 Task: Open Card Supply Chain Execution in Board Resource Allocation Tools to Workspace Content Delivery Networks and add a team member Softage.1@softage.net, a label Green, a checklist Customer Validation, an attachment from your computer, a color Green and finally, add a card description 'Plan and execute company team-building conference with guest speakers on customer service' and a comment 'We should approach this task with a sense of empathy and understanding, recognizing the needs and concerns of our stakeholders.'. Add a start date 'Jan 01, 1900' with a due date 'Jan 08, 1900'
Action: Mouse moved to (205, 128)
Screenshot: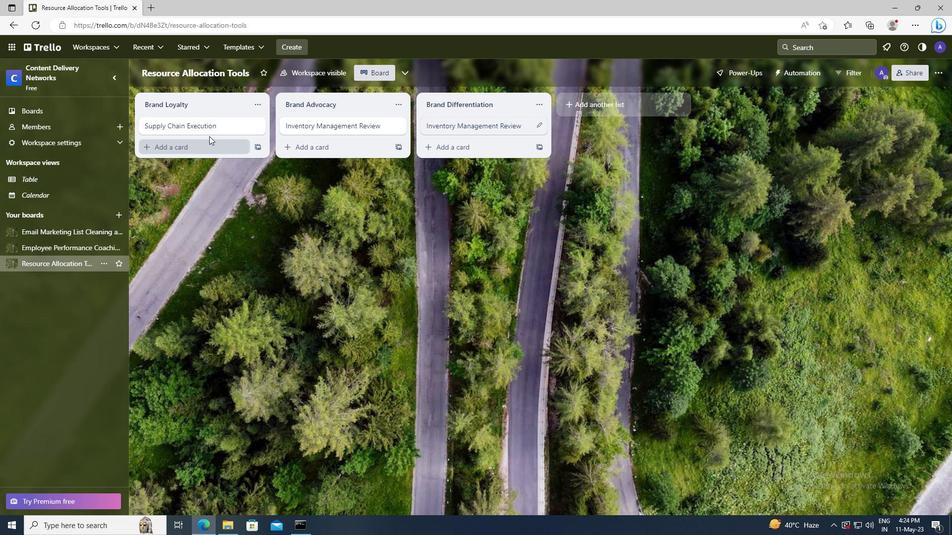 
Action: Mouse pressed left at (205, 128)
Screenshot: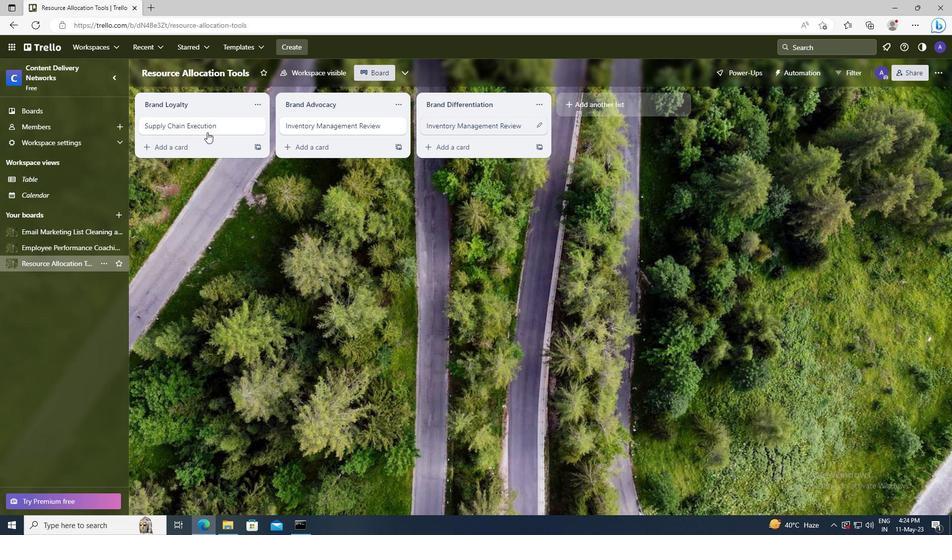 
Action: Mouse moved to (600, 123)
Screenshot: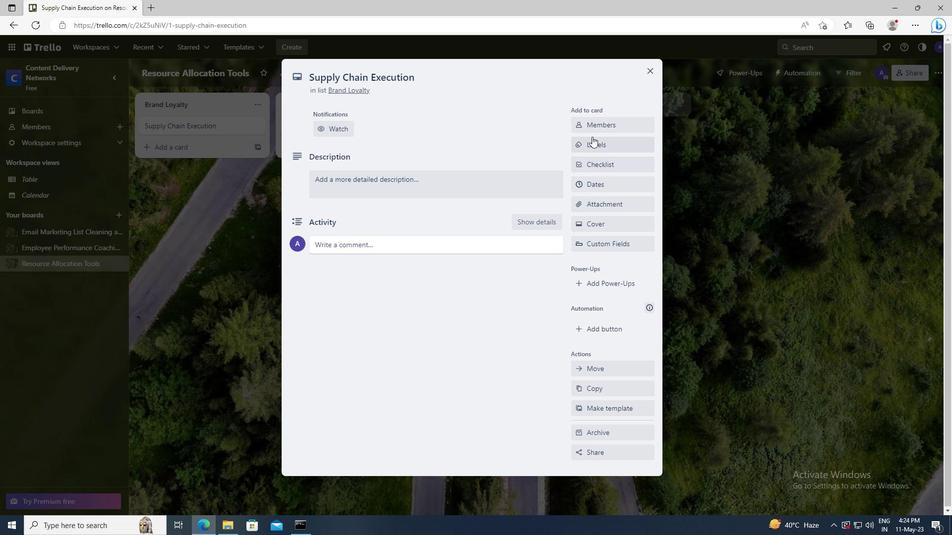 
Action: Mouse pressed left at (600, 123)
Screenshot: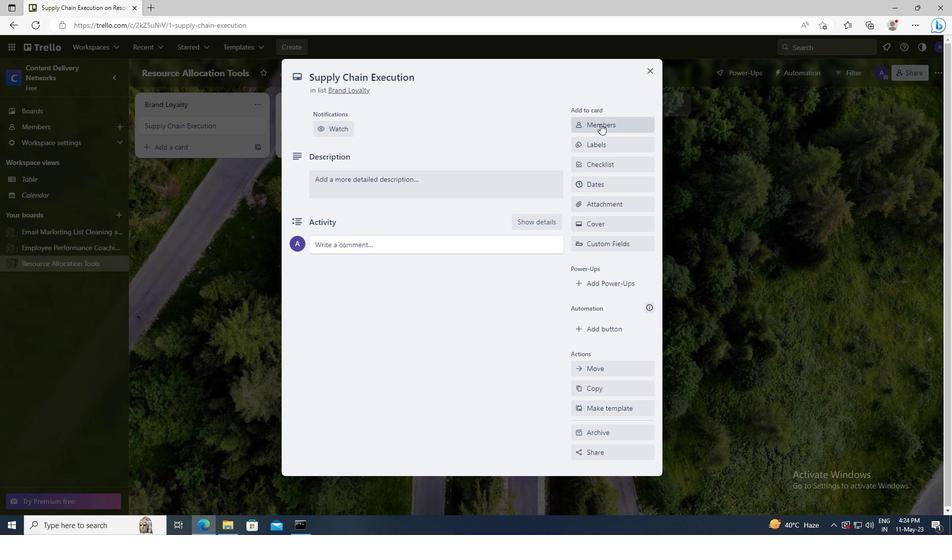 
Action: Mouse moved to (601, 173)
Screenshot: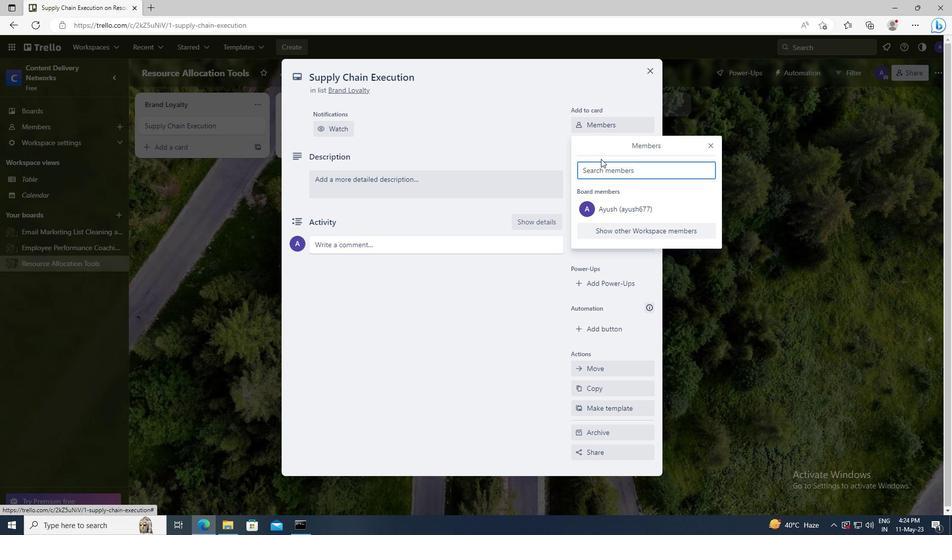 
Action: Mouse pressed left at (601, 173)
Screenshot: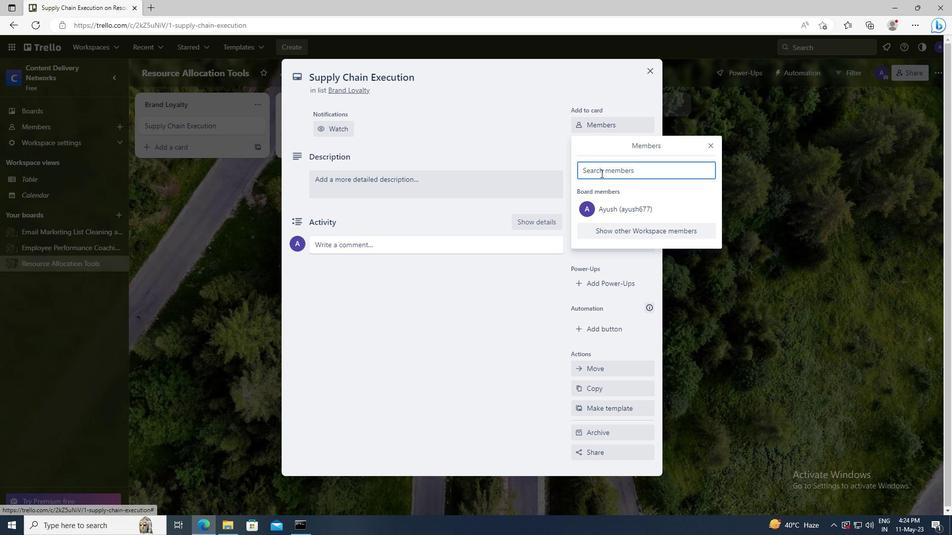 
Action: Key pressed <Key.shift>SOFTAGE.1
Screenshot: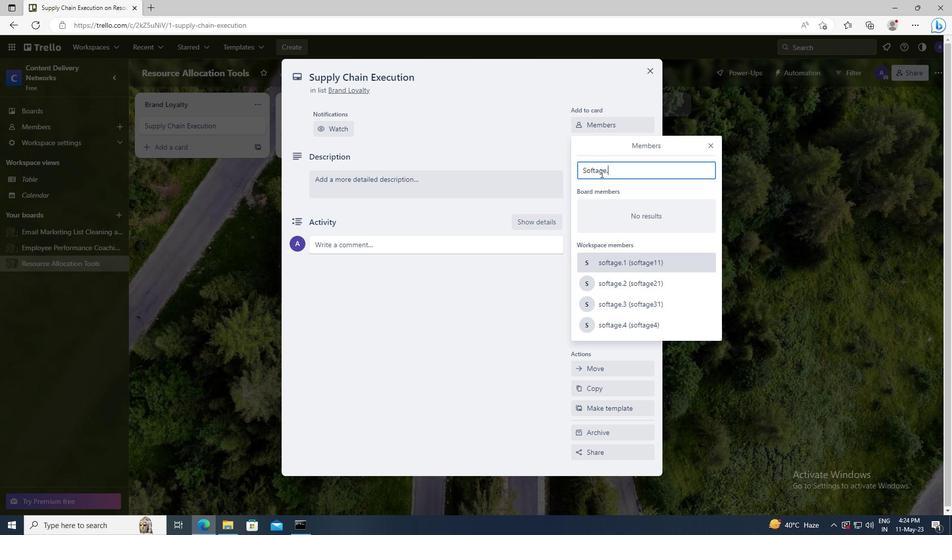 
Action: Mouse moved to (607, 266)
Screenshot: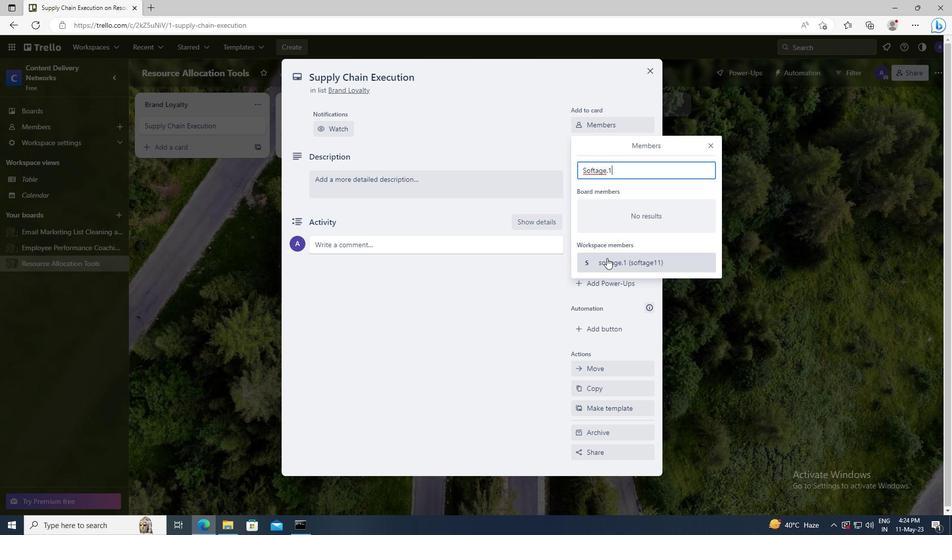 
Action: Mouse pressed left at (607, 266)
Screenshot: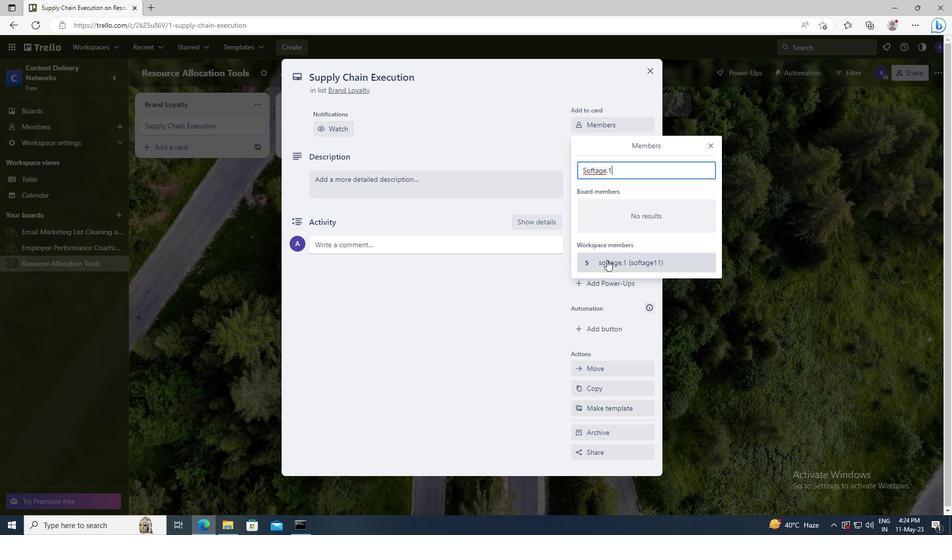 
Action: Mouse moved to (713, 143)
Screenshot: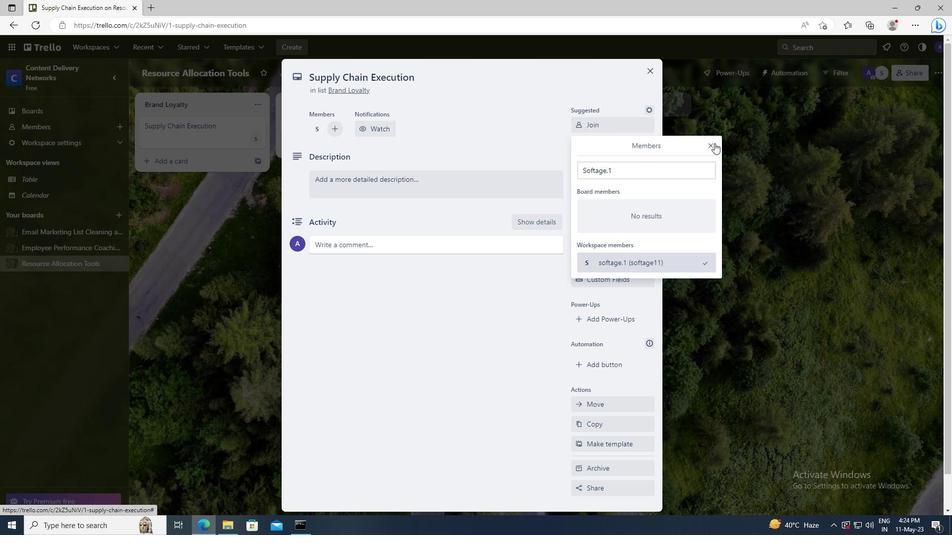 
Action: Mouse pressed left at (713, 143)
Screenshot: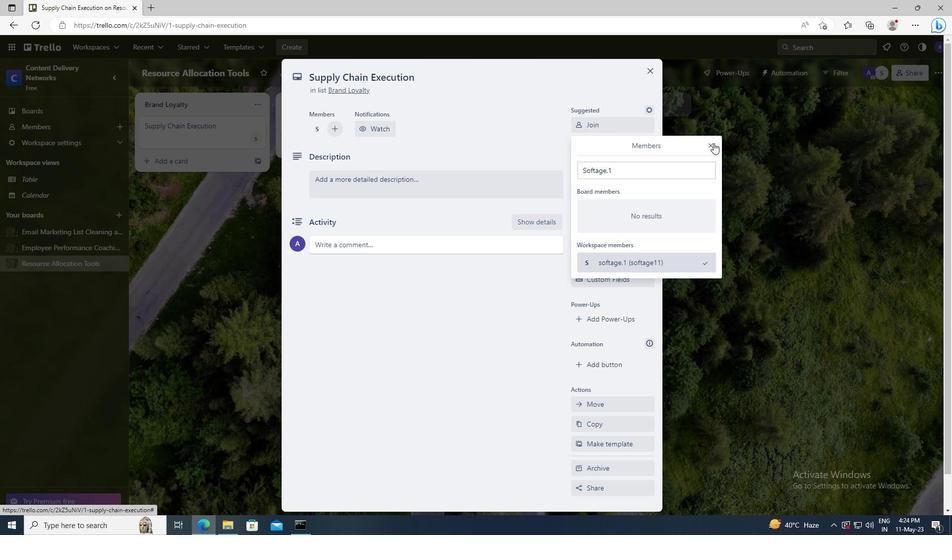 
Action: Mouse moved to (618, 177)
Screenshot: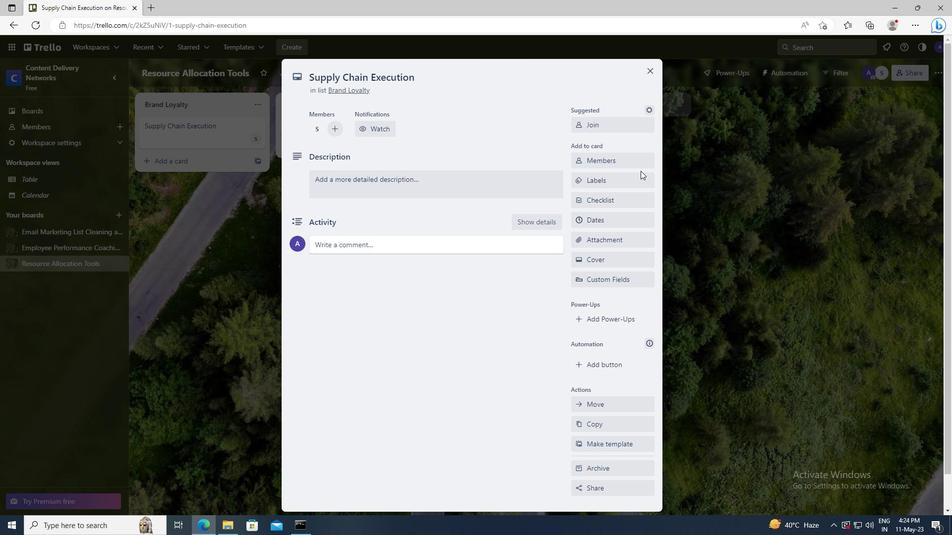 
Action: Mouse pressed left at (618, 177)
Screenshot: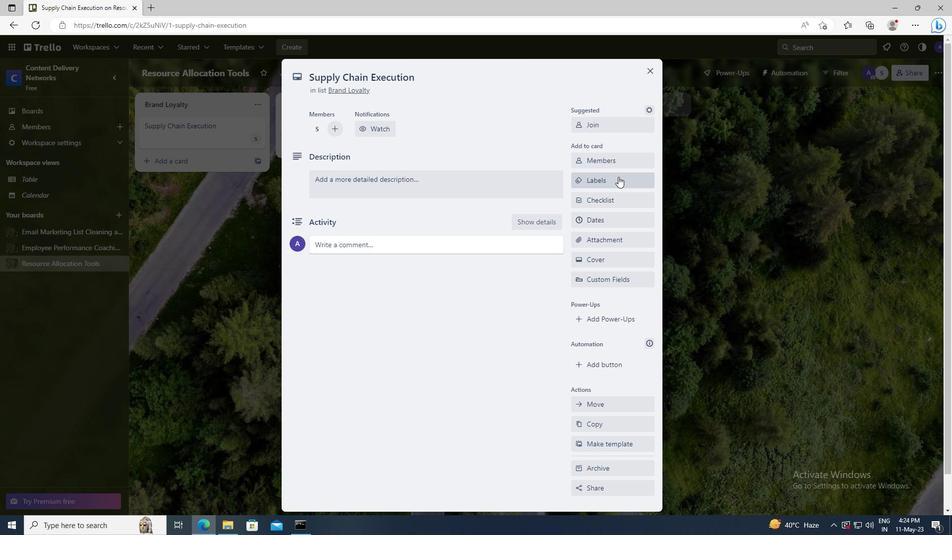 
Action: Mouse moved to (622, 373)
Screenshot: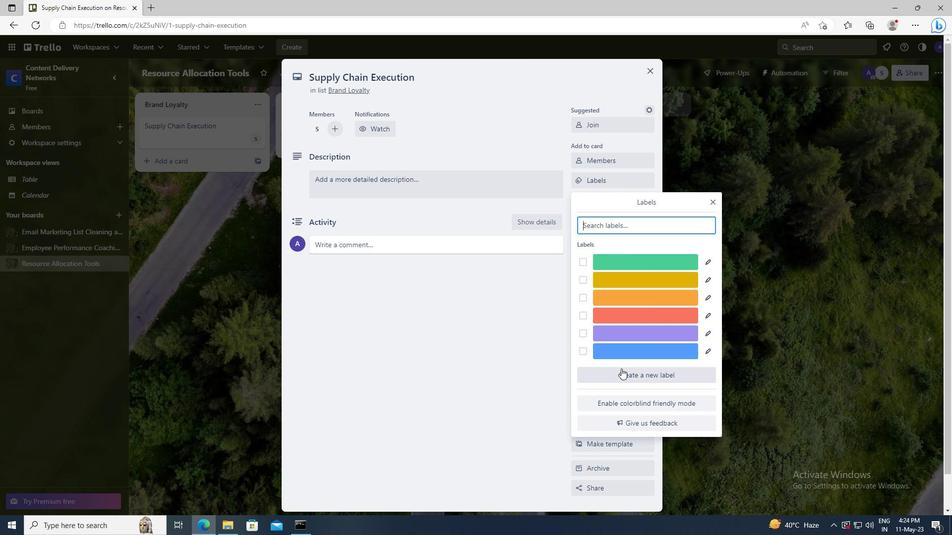 
Action: Mouse pressed left at (622, 373)
Screenshot: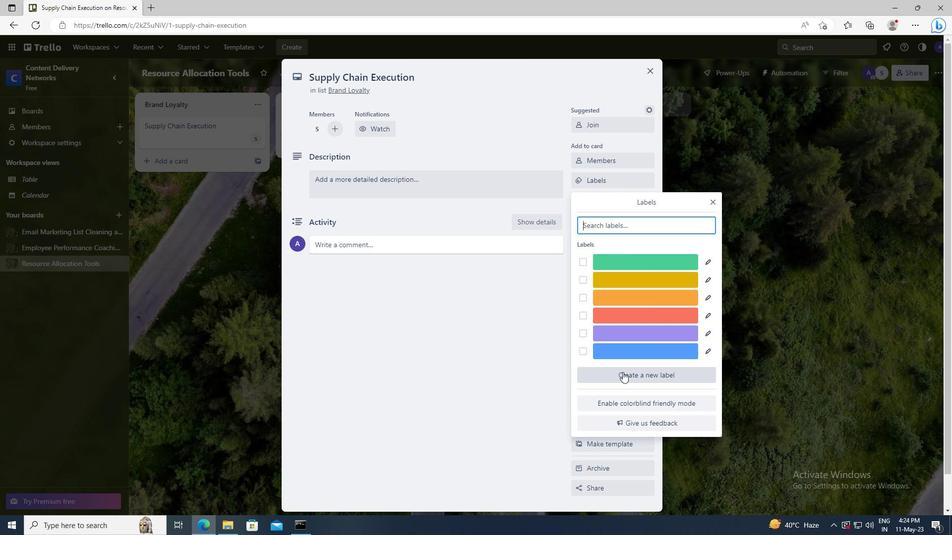 
Action: Mouse moved to (595, 347)
Screenshot: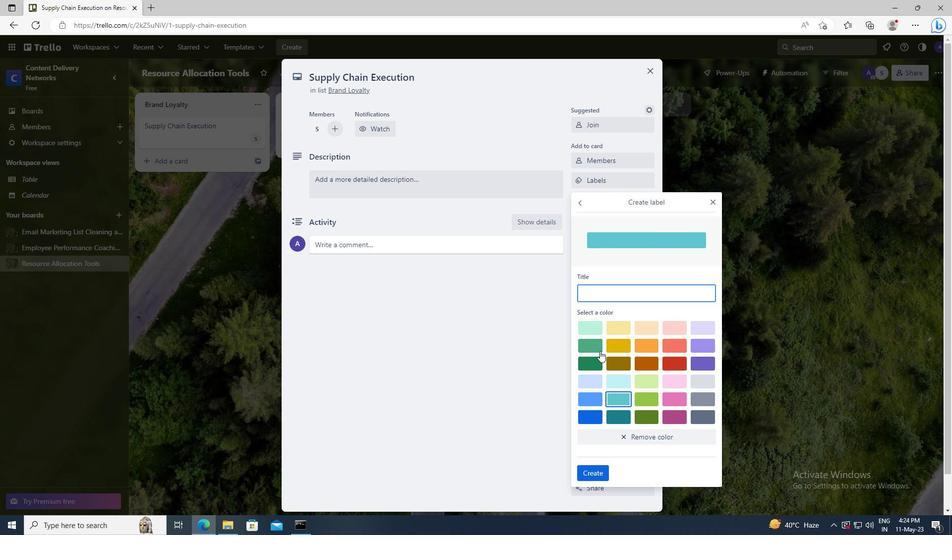 
Action: Mouse pressed left at (595, 347)
Screenshot: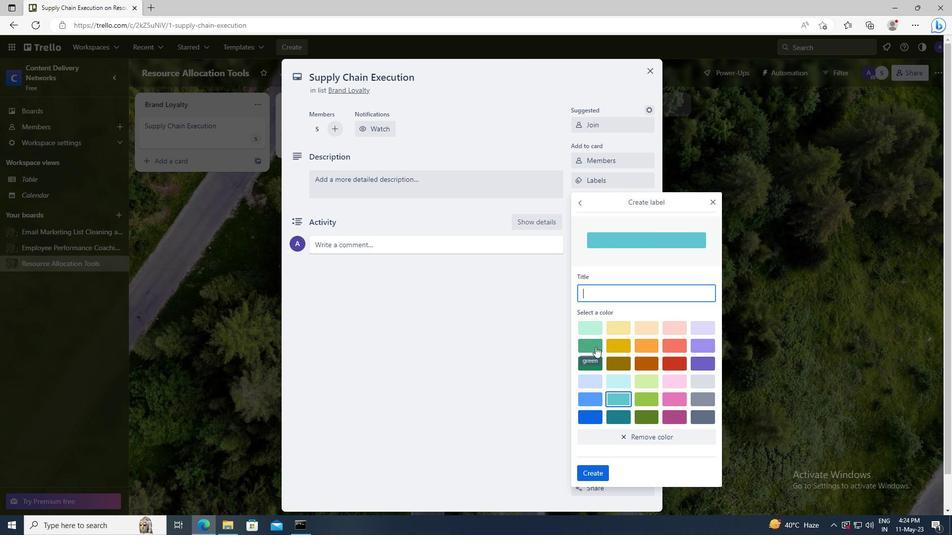 
Action: Mouse moved to (597, 470)
Screenshot: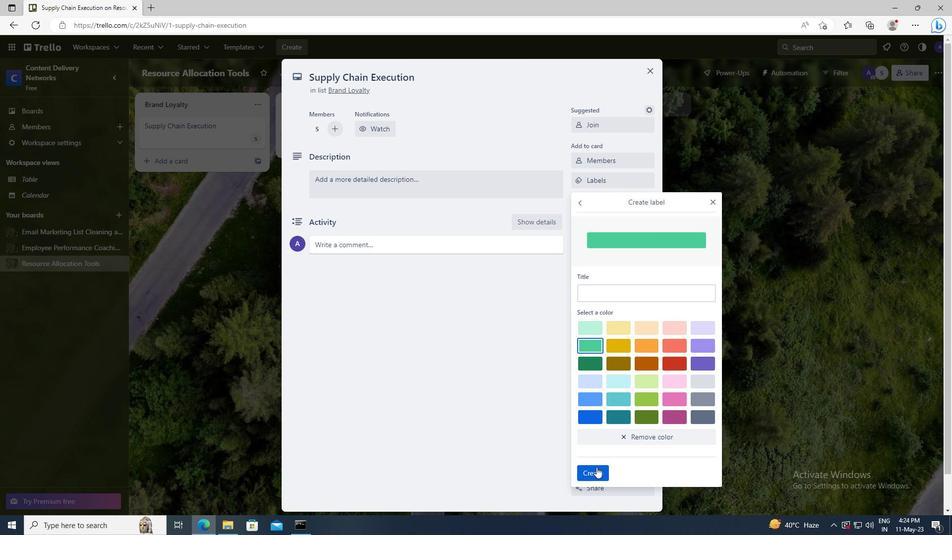 
Action: Mouse pressed left at (597, 470)
Screenshot: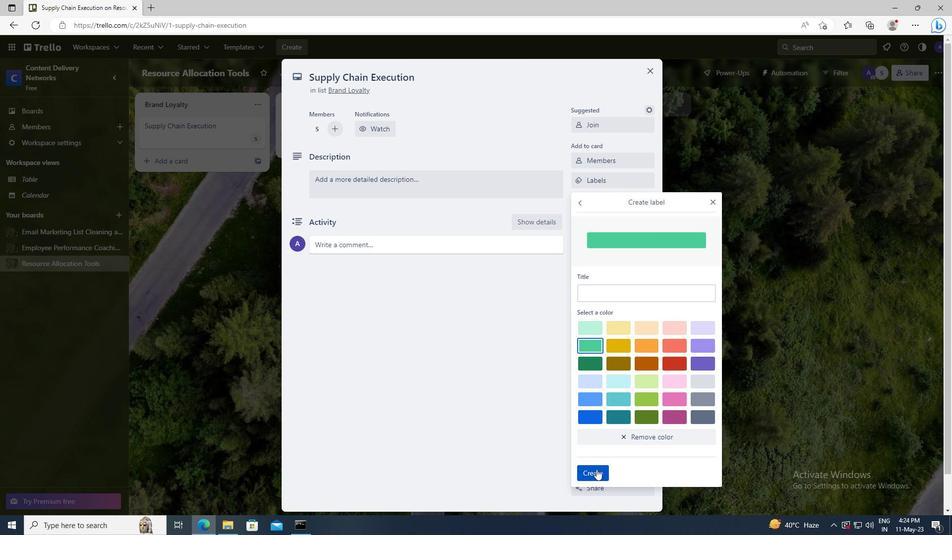 
Action: Mouse moved to (712, 200)
Screenshot: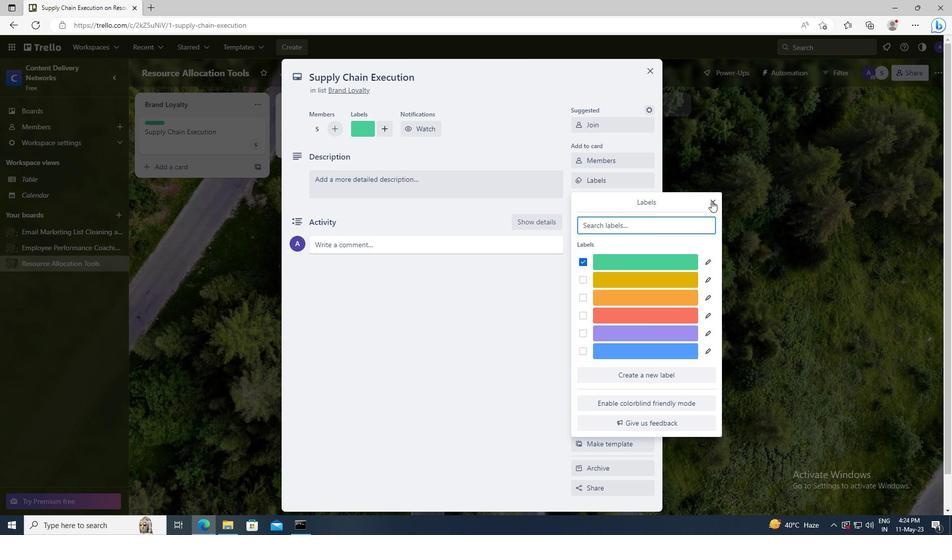 
Action: Mouse pressed left at (712, 200)
Screenshot: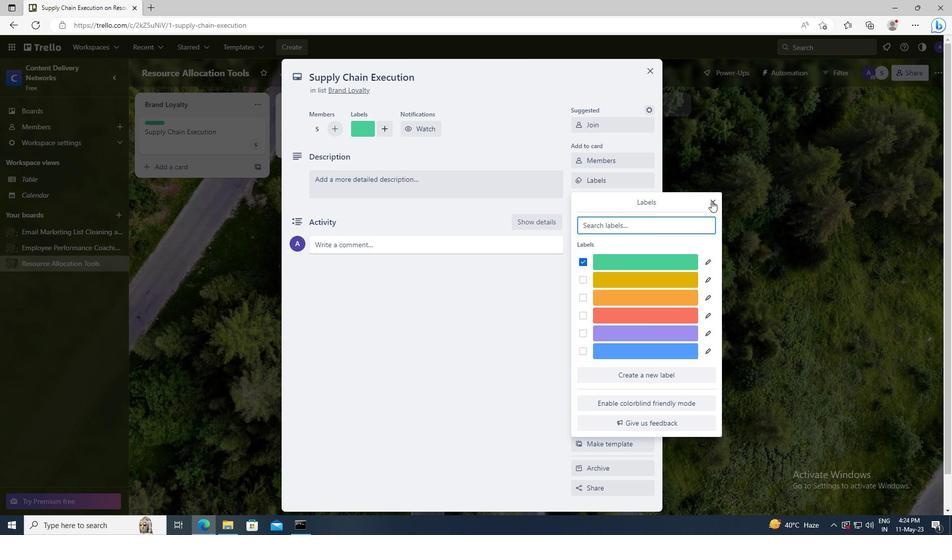
Action: Mouse moved to (625, 196)
Screenshot: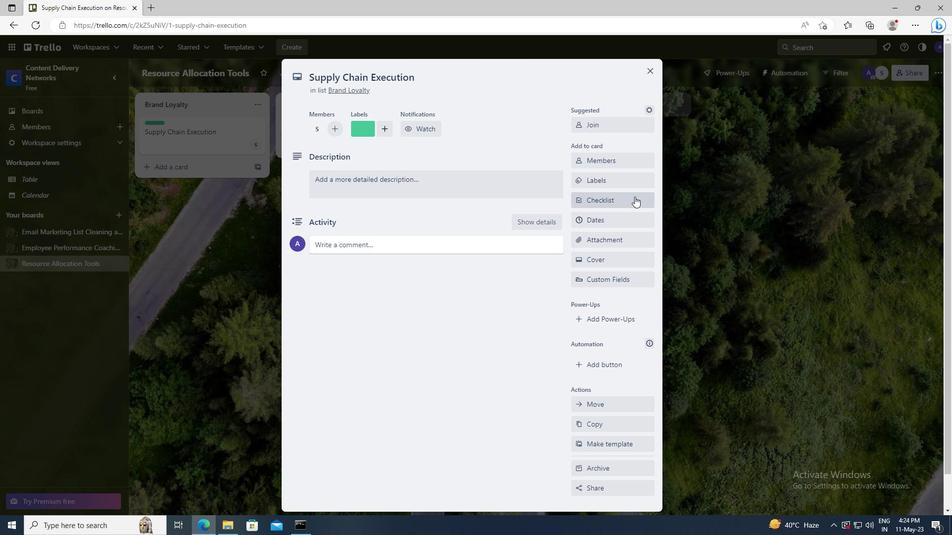 
Action: Mouse pressed left at (625, 196)
Screenshot: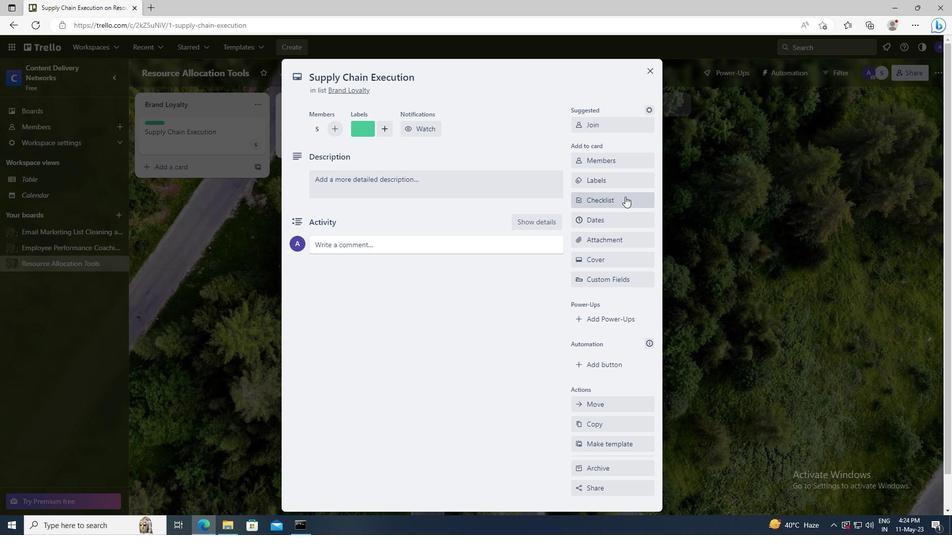
Action: Key pressed <Key.shift>CUSTOMER<Key.space><Key.shift>VALIDATION
Screenshot: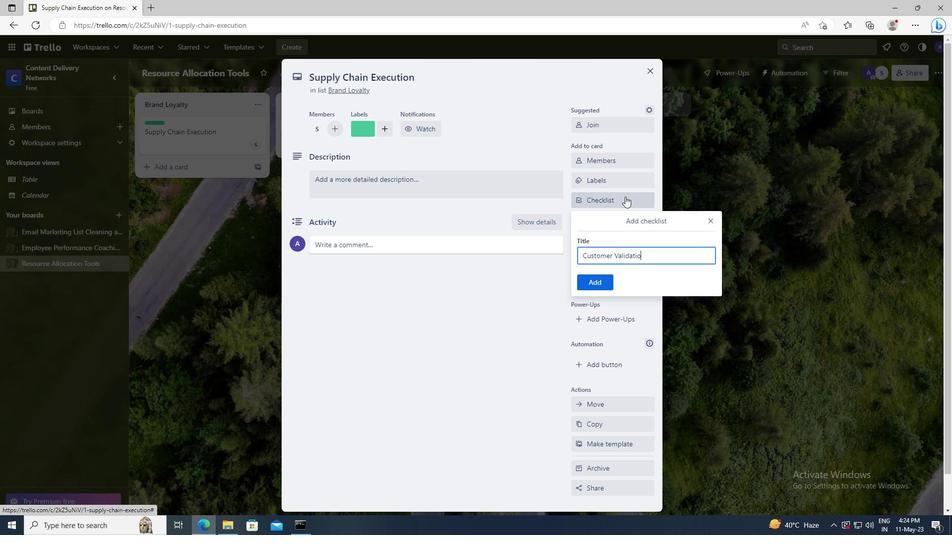 
Action: Mouse moved to (600, 283)
Screenshot: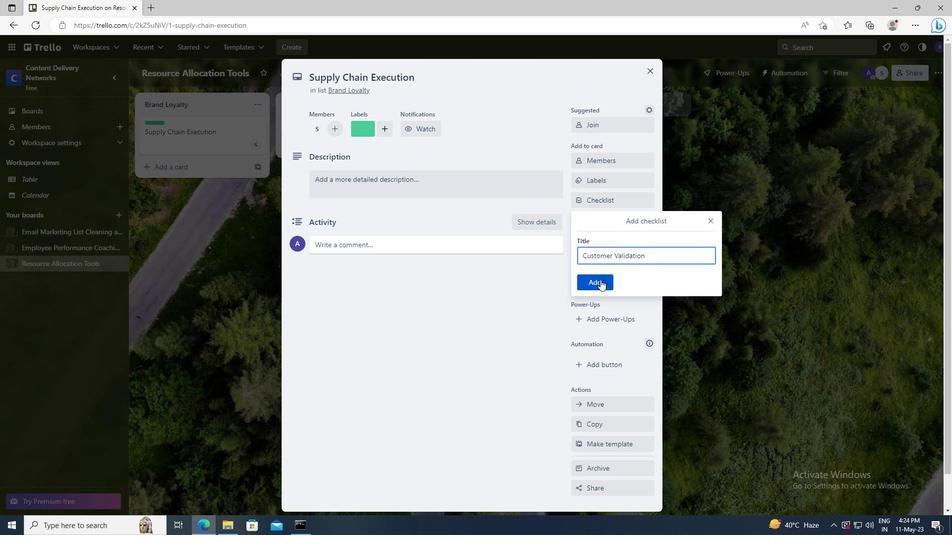
Action: Mouse pressed left at (600, 283)
Screenshot: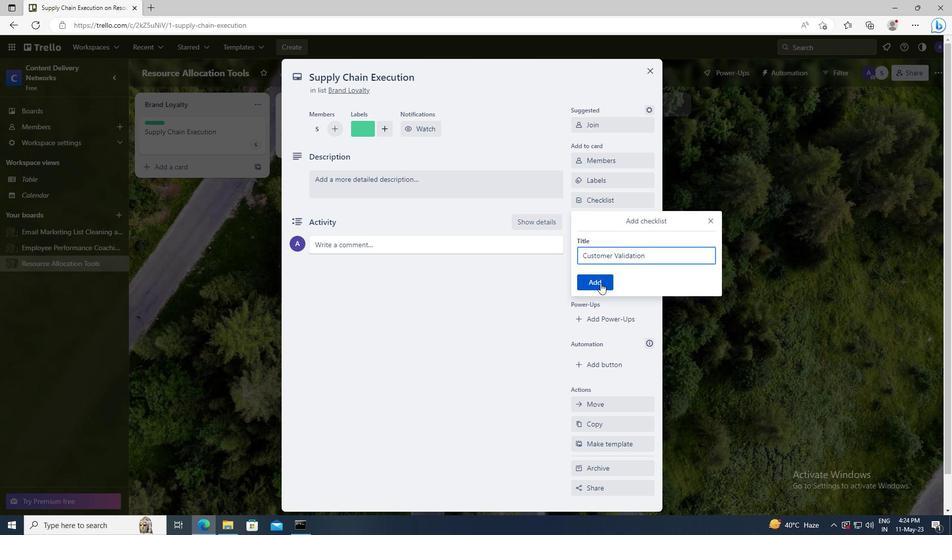 
Action: Mouse moved to (600, 241)
Screenshot: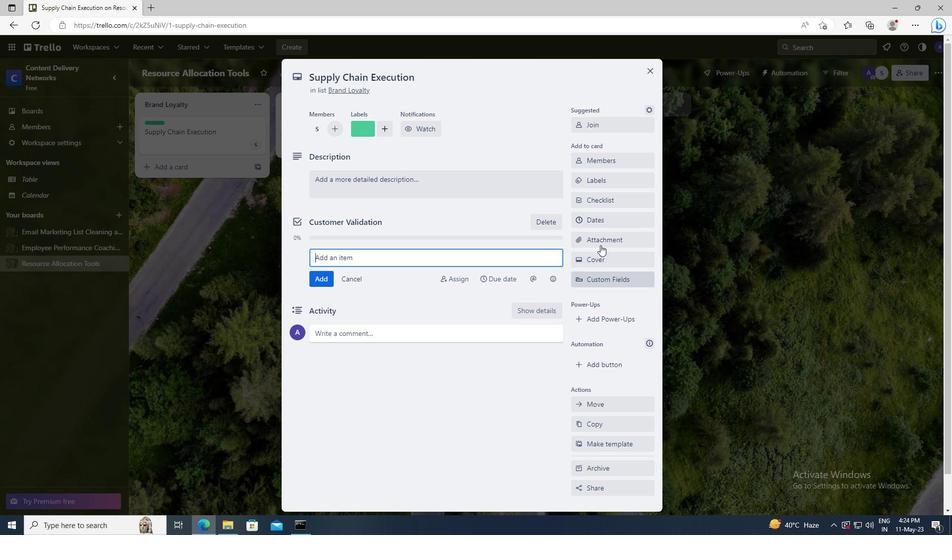 
Action: Mouse pressed left at (600, 241)
Screenshot: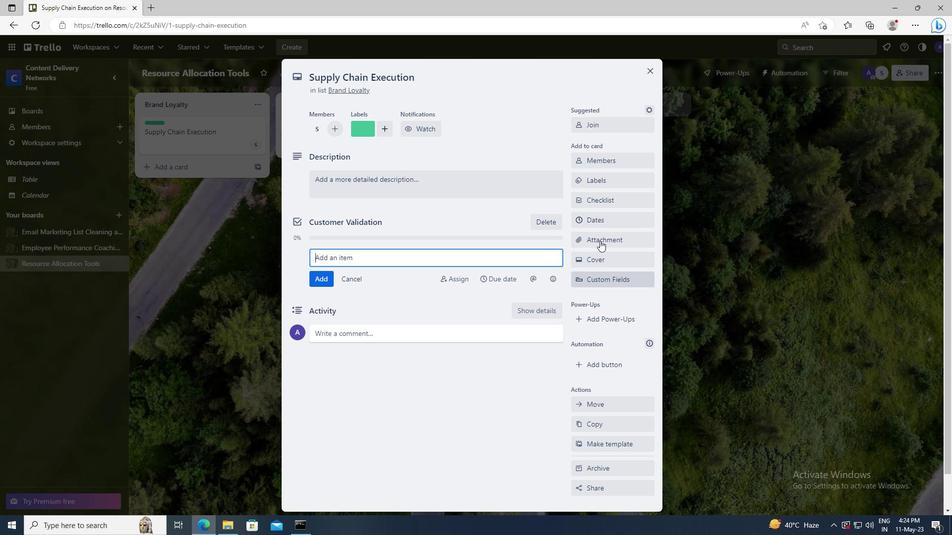 
Action: Mouse moved to (599, 283)
Screenshot: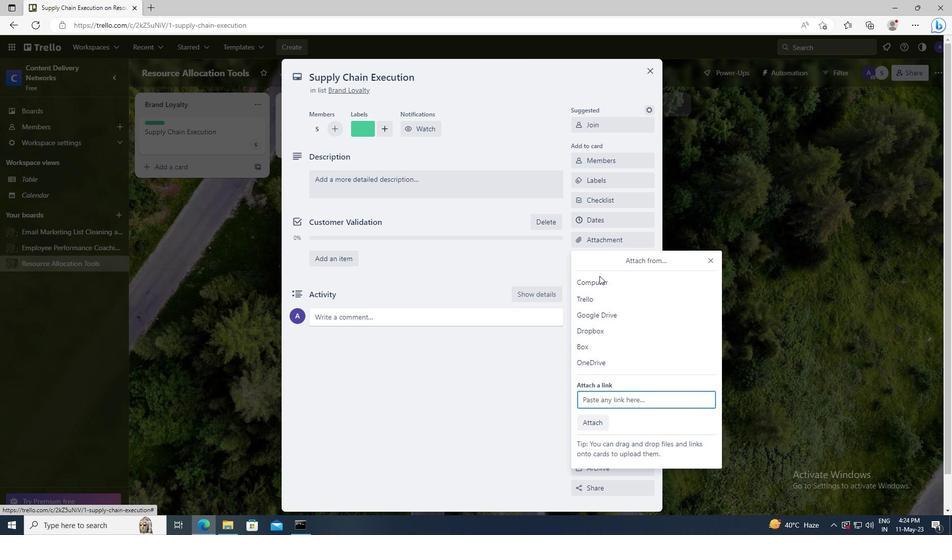 
Action: Mouse pressed left at (599, 283)
Screenshot: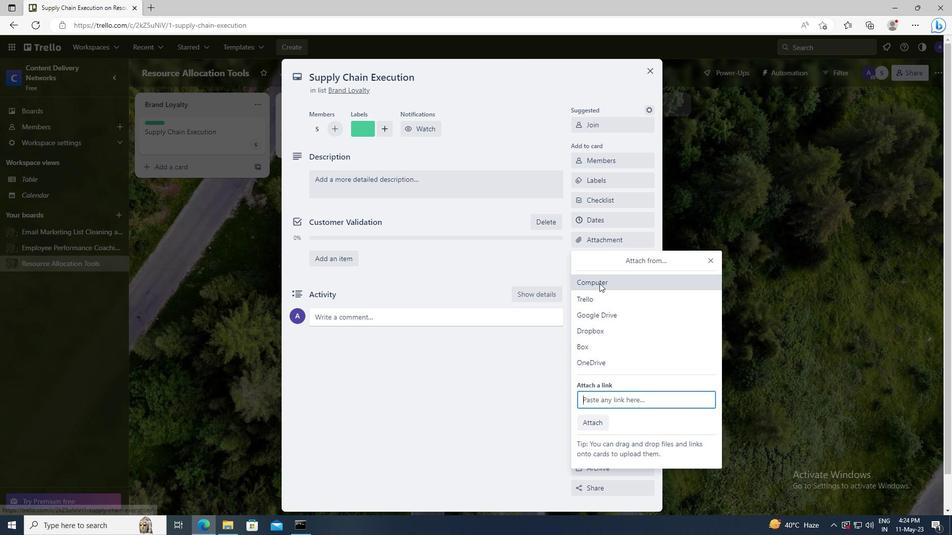 
Action: Mouse moved to (252, 86)
Screenshot: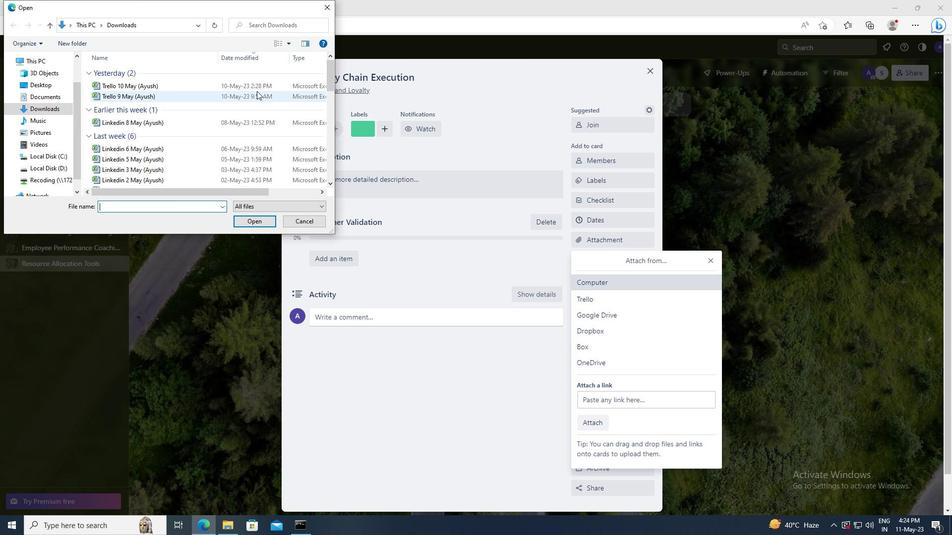 
Action: Mouse pressed left at (252, 86)
Screenshot: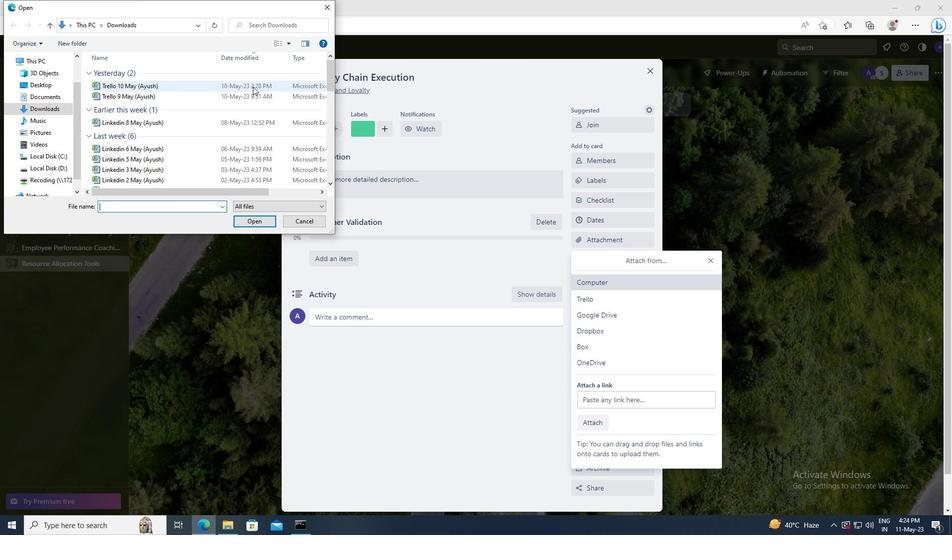
Action: Mouse moved to (261, 218)
Screenshot: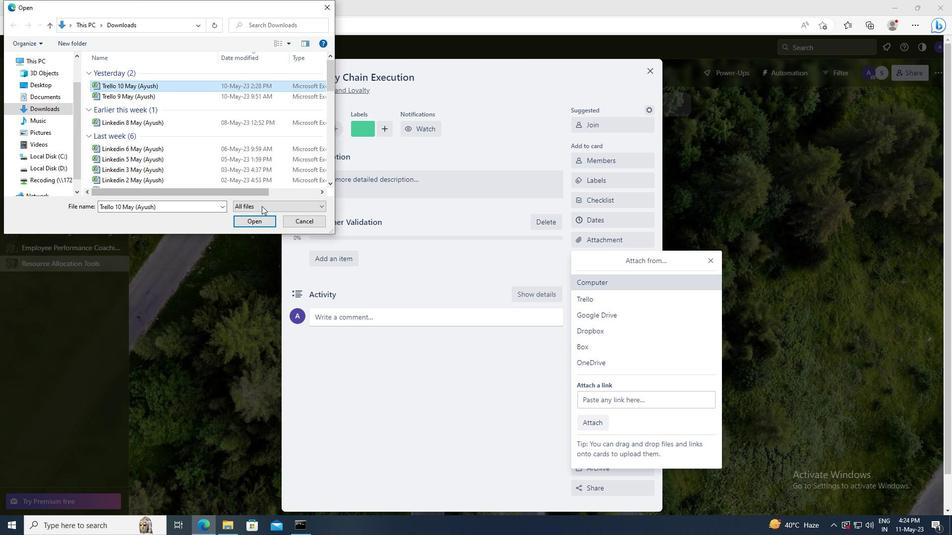 
Action: Mouse pressed left at (261, 218)
Screenshot: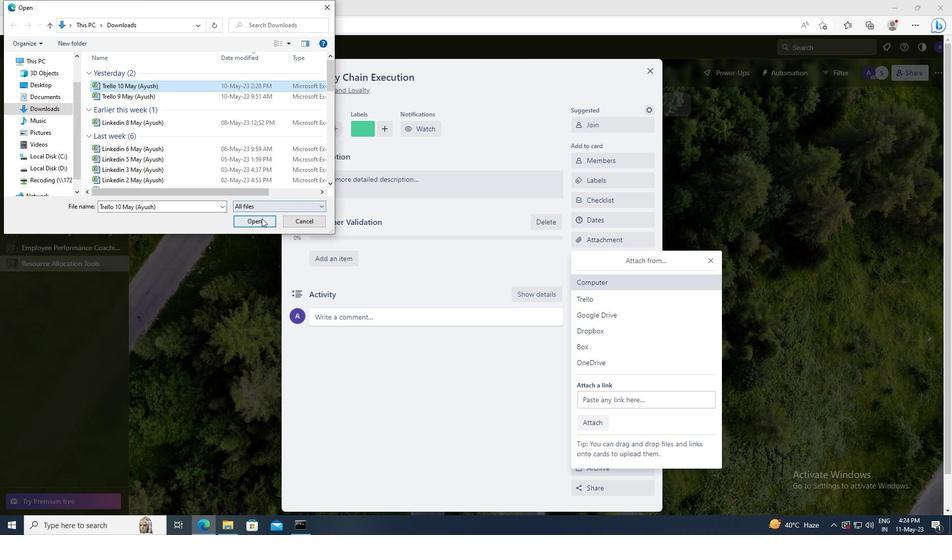 
Action: Mouse moved to (579, 261)
Screenshot: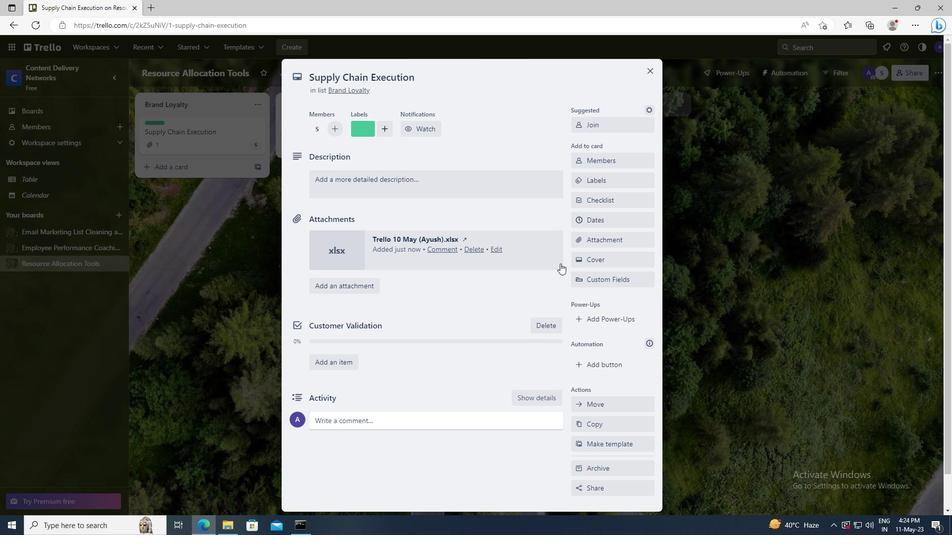
Action: Mouse pressed left at (579, 261)
Screenshot: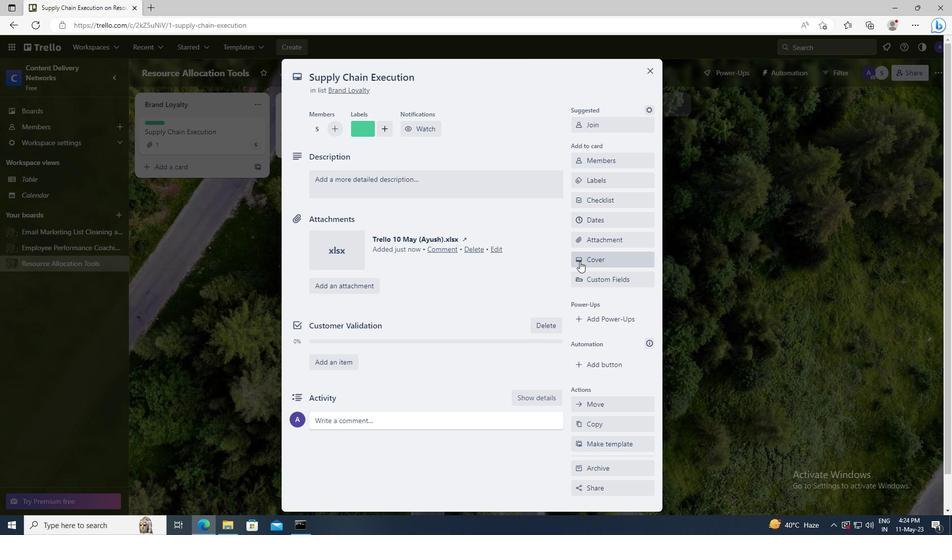 
Action: Mouse moved to (589, 315)
Screenshot: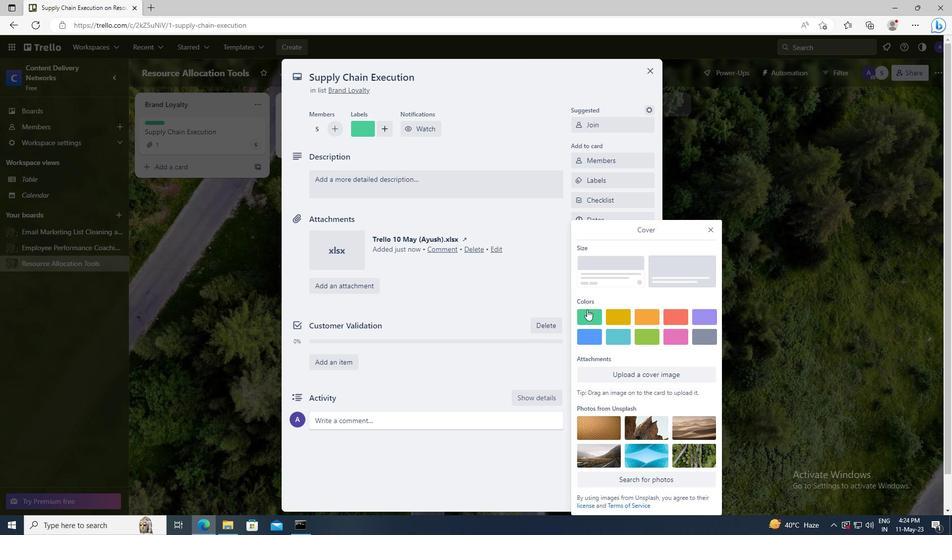 
Action: Mouse pressed left at (589, 315)
Screenshot: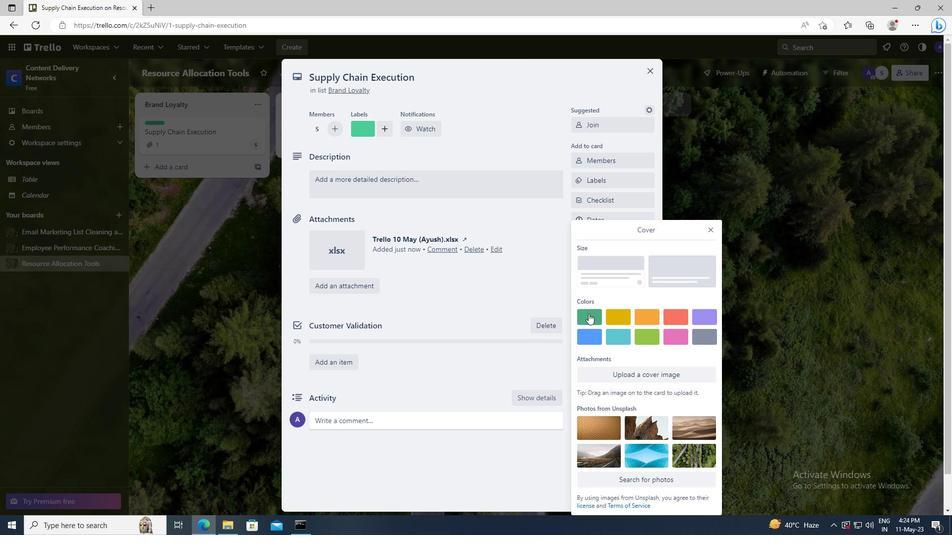 
Action: Mouse moved to (709, 211)
Screenshot: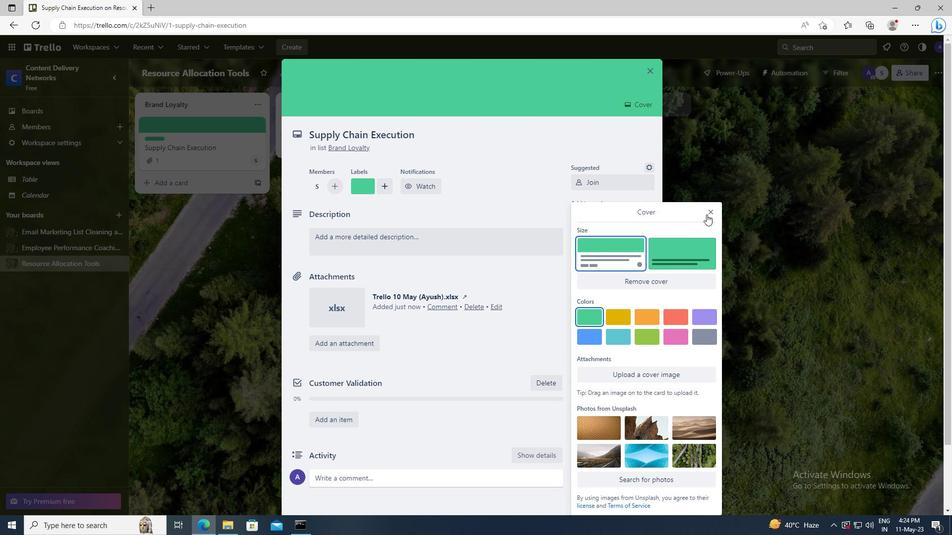 
Action: Mouse pressed left at (709, 211)
Screenshot: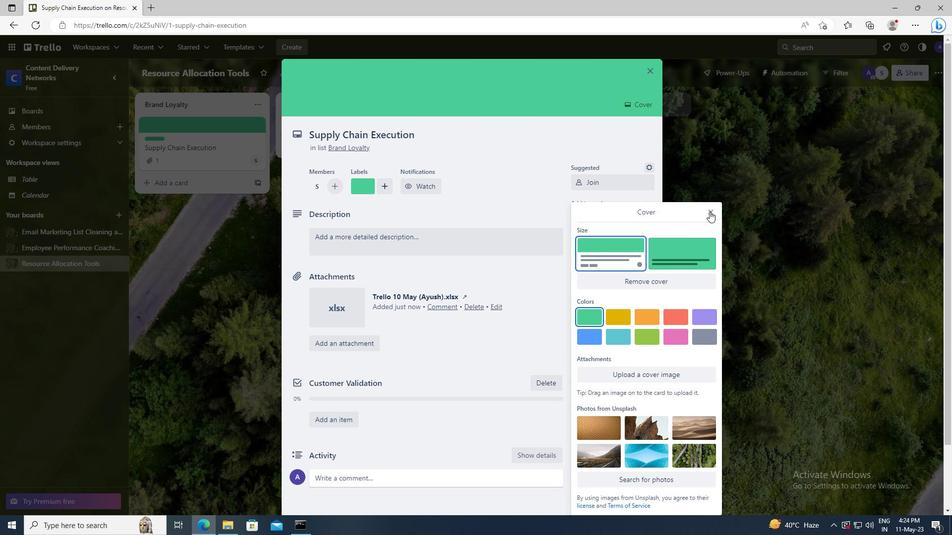 
Action: Mouse moved to (403, 243)
Screenshot: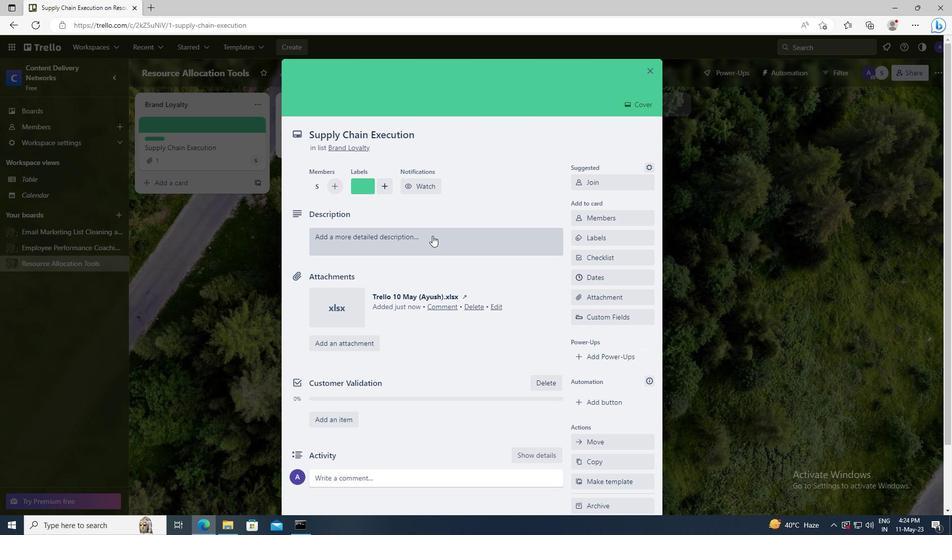 
Action: Mouse pressed left at (403, 243)
Screenshot: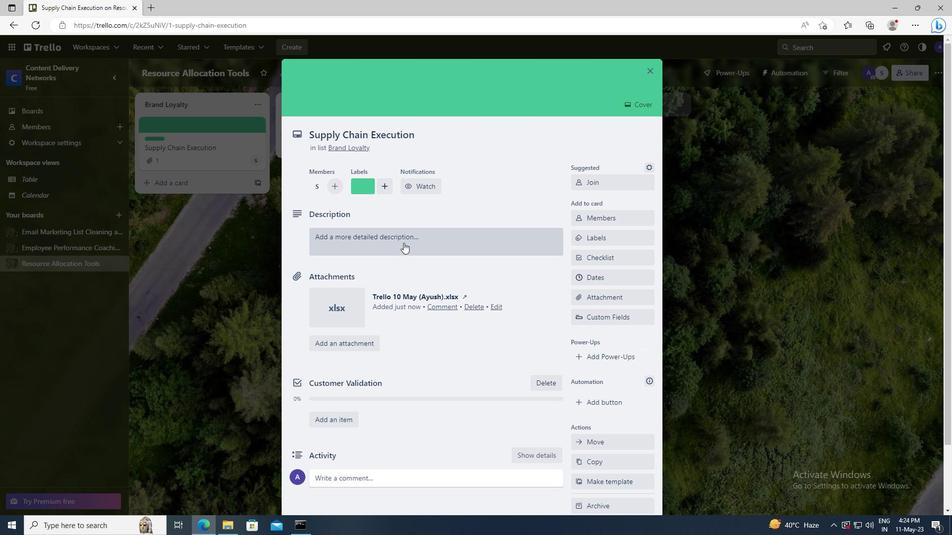 
Action: Key pressed <Key.shift>PLAN<Key.space>AND<Key.space>EXECUTE<Key.space>COMPANY<Key.space>TEAM-BUILDING<Key.space>CONFERENCE<Key.space>WITH<Key.space>GUEST<Key.space>SPEAKERS<Key.space>ON<Key.space>CUSTOMER<Key.space>SERVICE
Screenshot: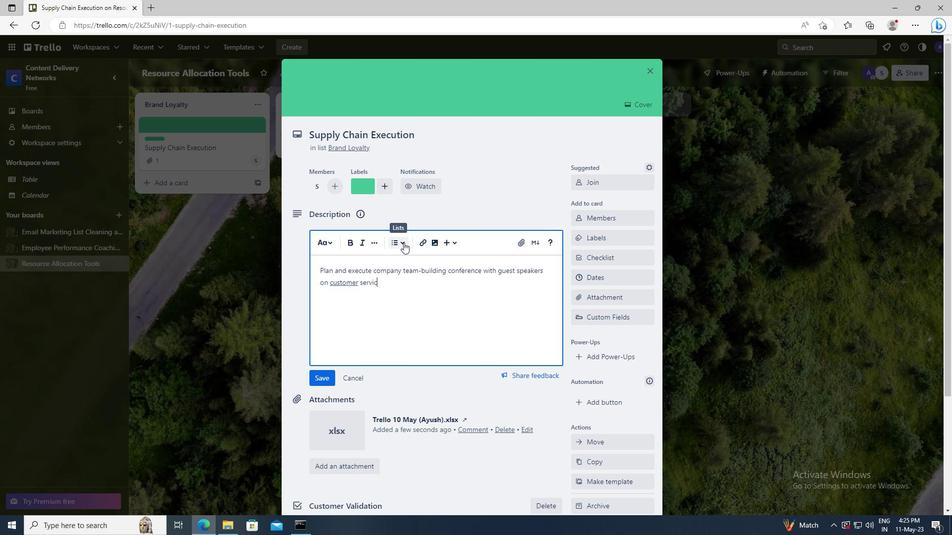 
Action: Mouse scrolled (403, 242) with delta (0, 0)
Screenshot: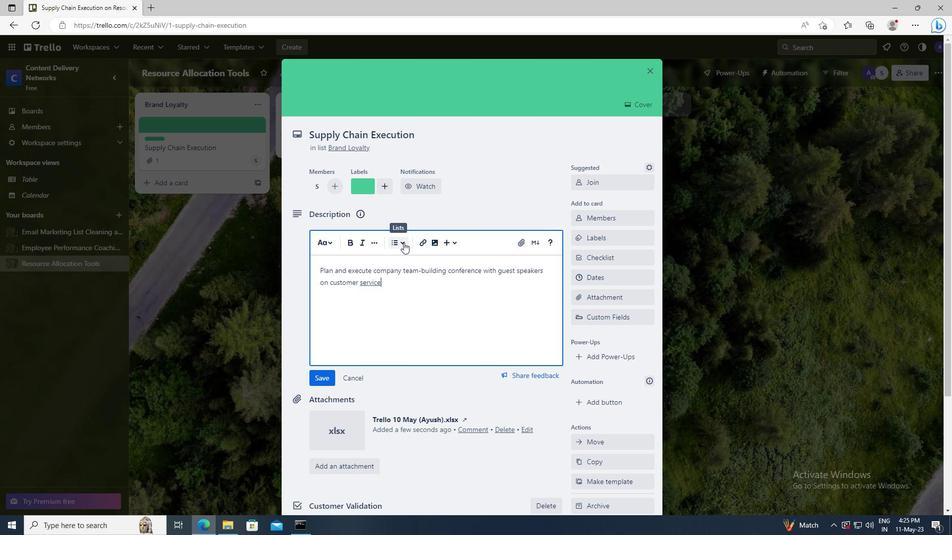 
Action: Mouse moved to (328, 307)
Screenshot: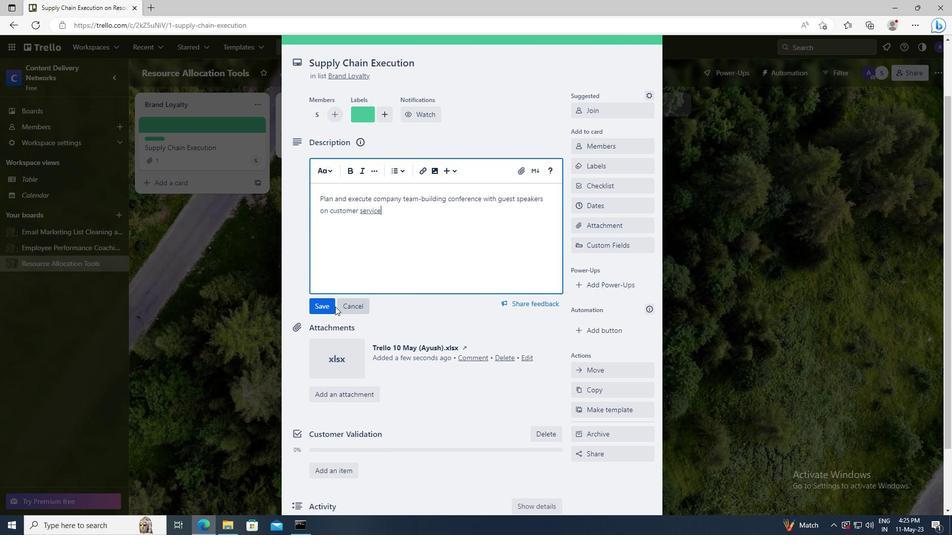 
Action: Mouse pressed left at (328, 307)
Screenshot: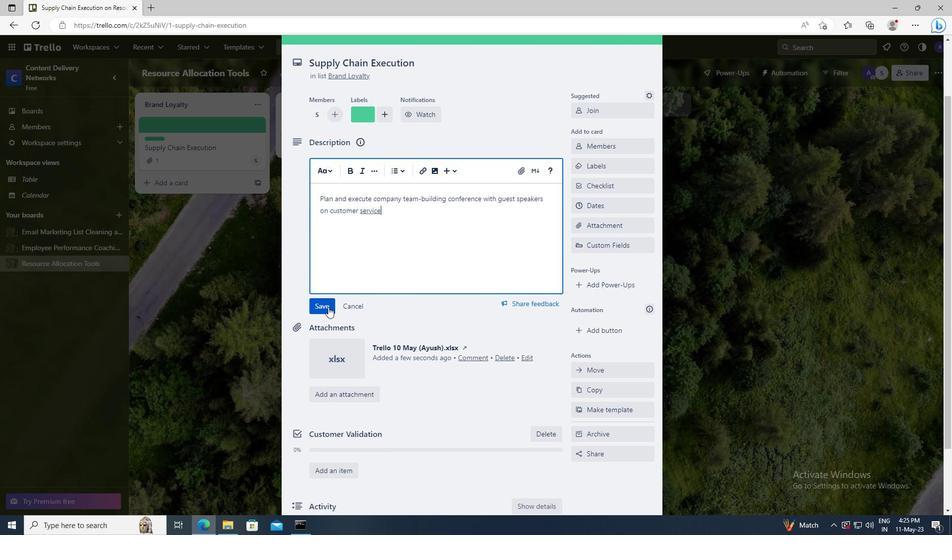 
Action: Mouse moved to (330, 402)
Screenshot: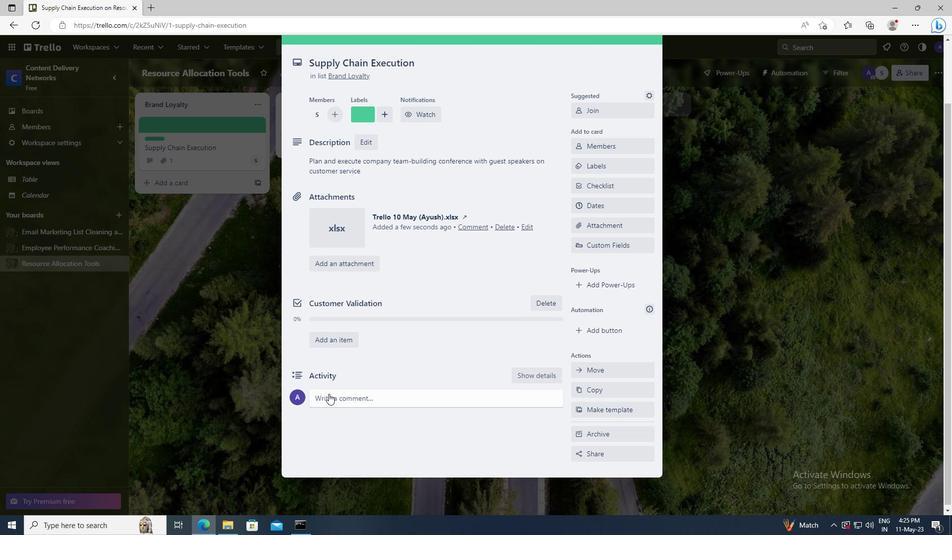 
Action: Mouse pressed left at (330, 402)
Screenshot: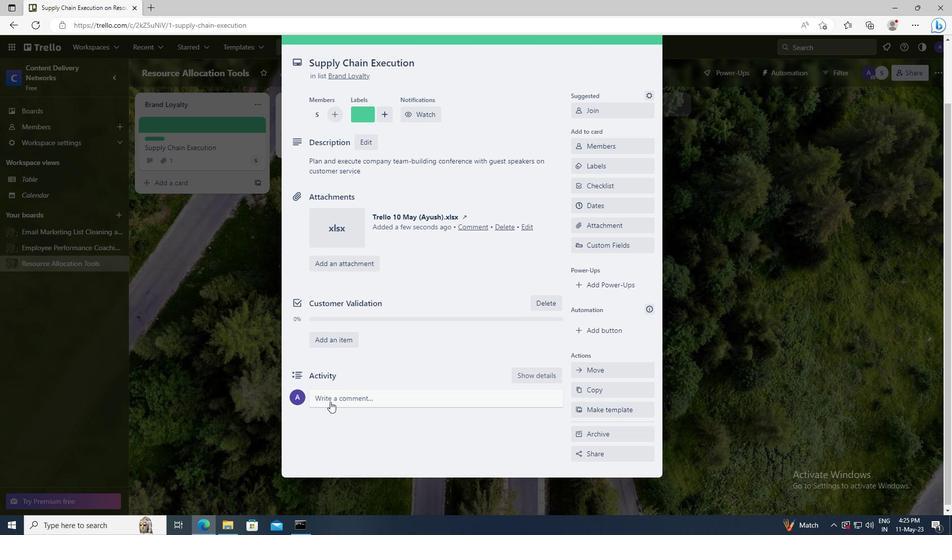 
Action: Key pressed <Key.shift>WE<Key.space>SHOULD<Key.space>APPROACH<Key.space>THIS<Key.space>TASK<Key.space>WITH<Key.space>A<Key.space>SENSE<Key.space>OF<Key.space>EMPATHY<Key.space>AND<Key.space>UNDERSTANDING,<Key.space>RECOGNIZING<Key.space>THE<Key.space>NEEDS<Key.space>AND<Key.space>CONCERNS<Key.space>OF<Key.space>OUR<Key.space>STAKEHOLDERS.
Screenshot: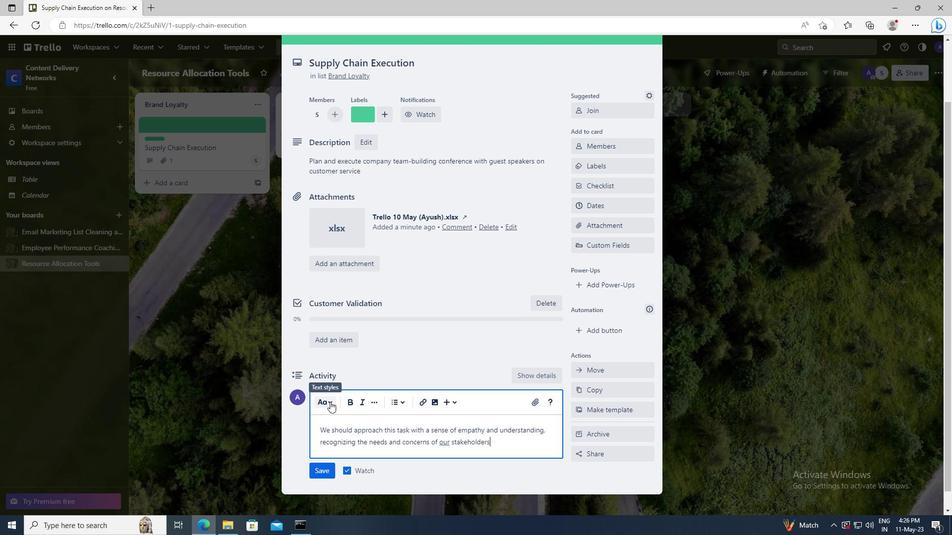 
Action: Mouse moved to (328, 469)
Screenshot: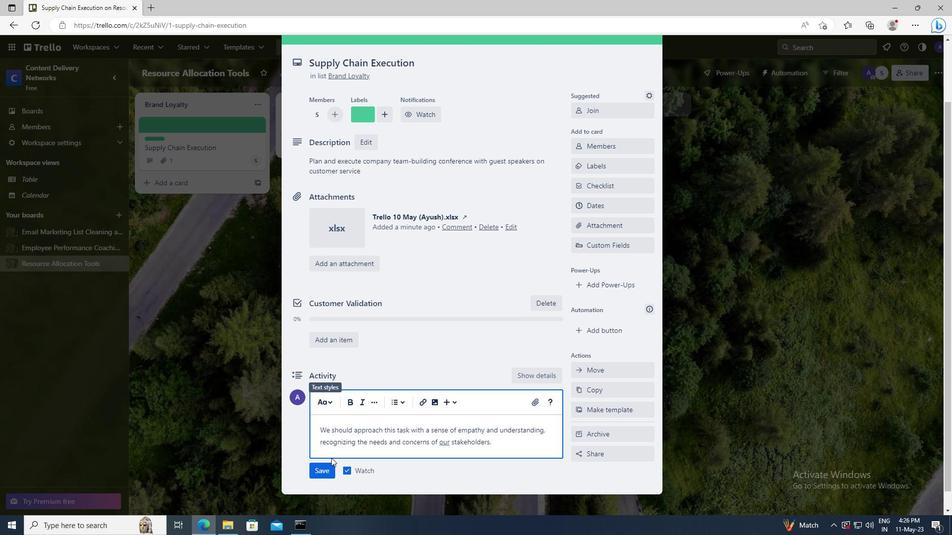 
Action: Mouse pressed left at (328, 469)
Screenshot: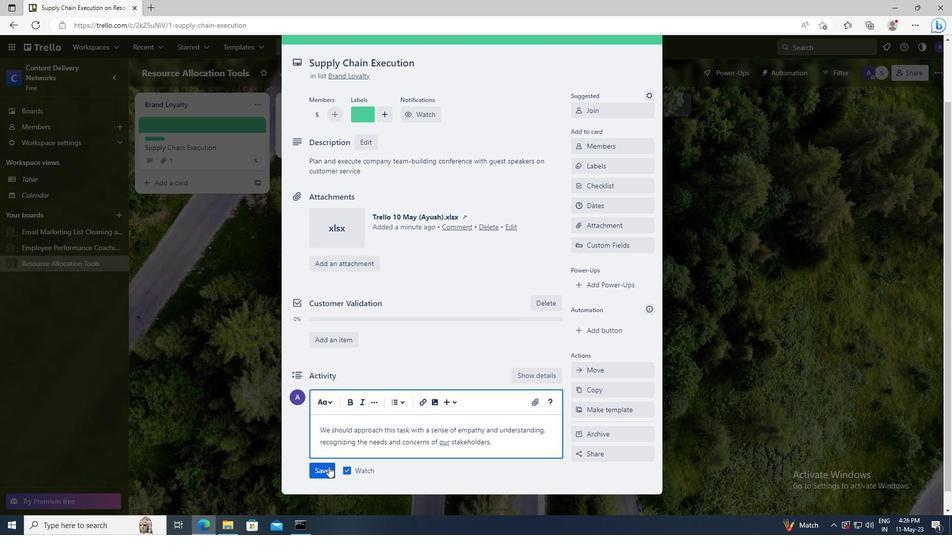 
Action: Mouse moved to (589, 207)
Screenshot: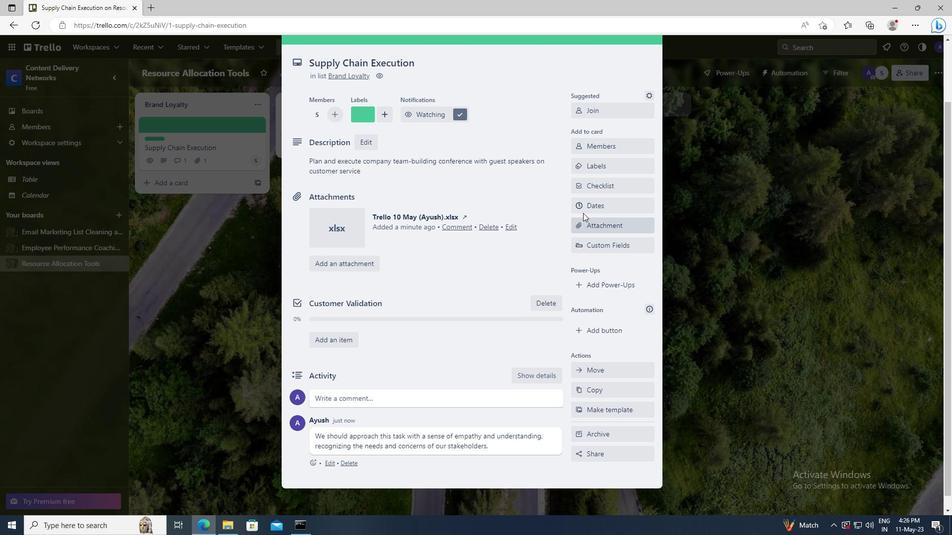 
Action: Mouse pressed left at (589, 207)
Screenshot: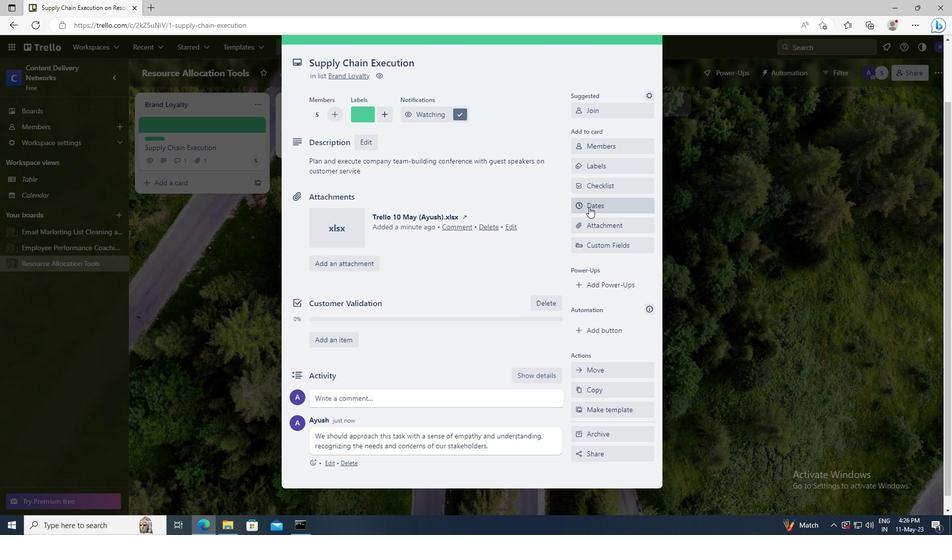 
Action: Mouse moved to (581, 252)
Screenshot: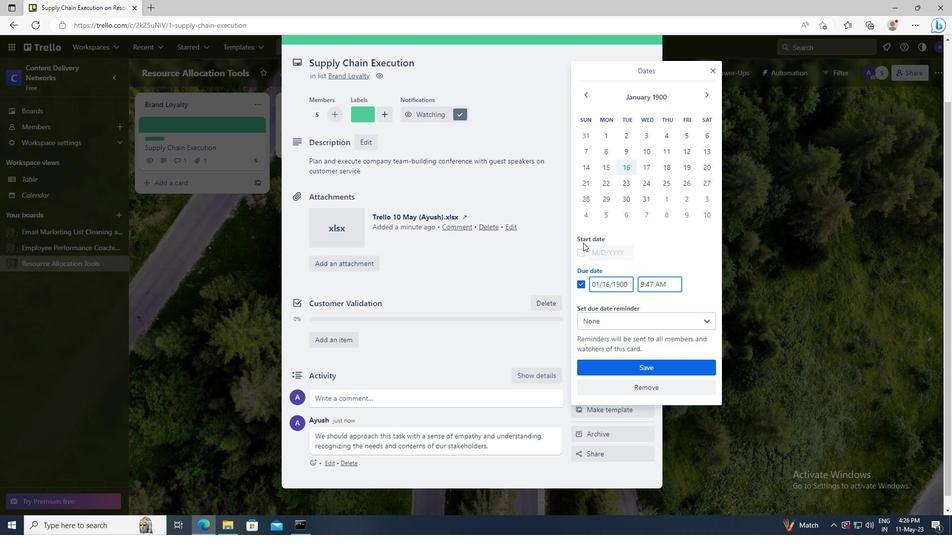 
Action: Mouse pressed left at (581, 252)
Screenshot: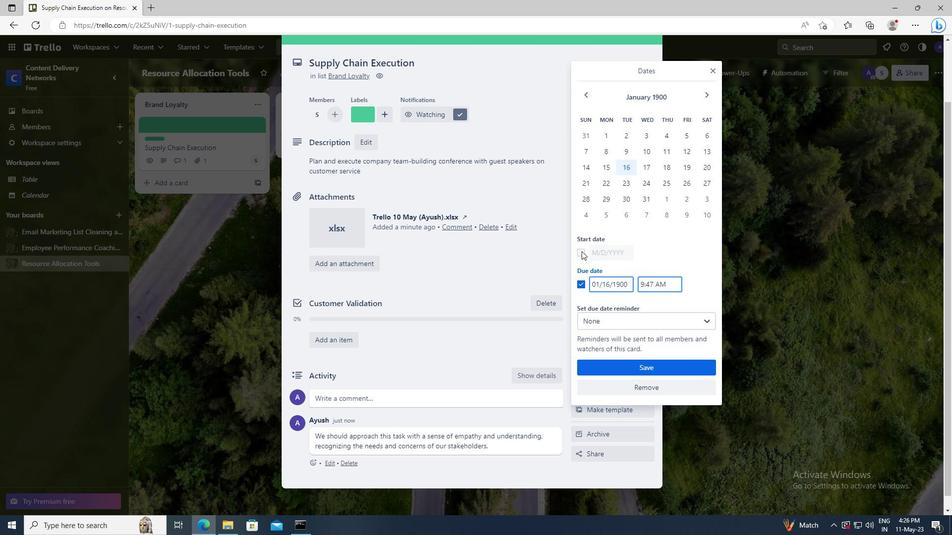 
Action: Mouse moved to (626, 253)
Screenshot: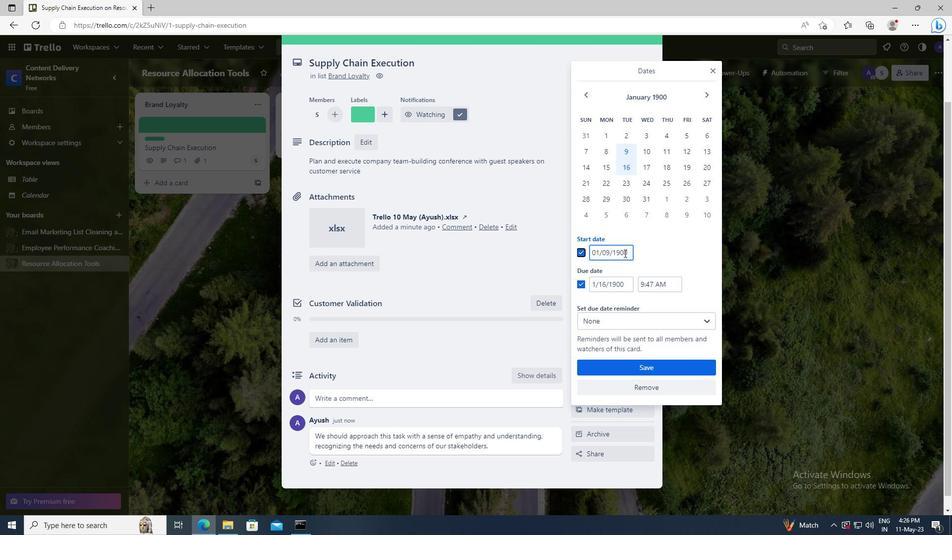 
Action: Mouse pressed left at (626, 253)
Screenshot: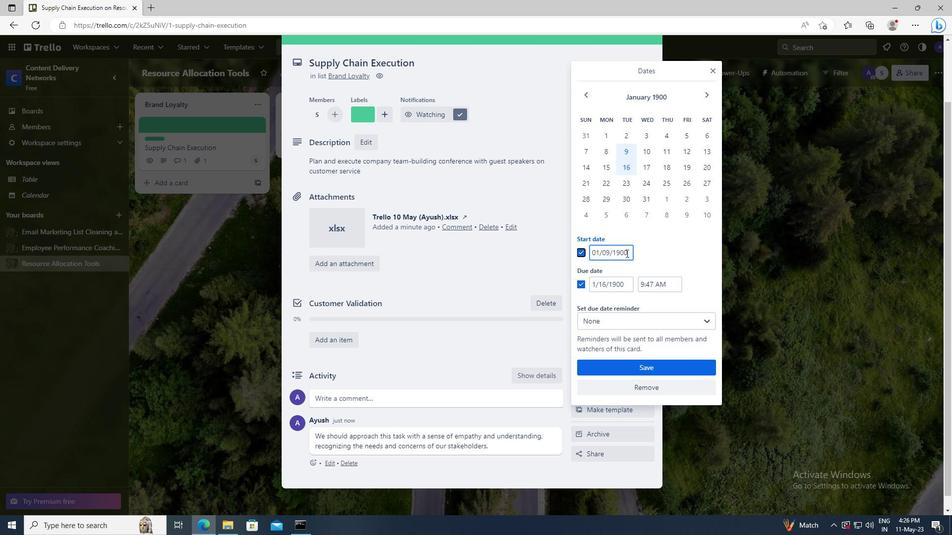 
Action: Key pressed <Key.left><Key.left><Key.left><Key.left><Key.left><Key.backspace>1
Screenshot: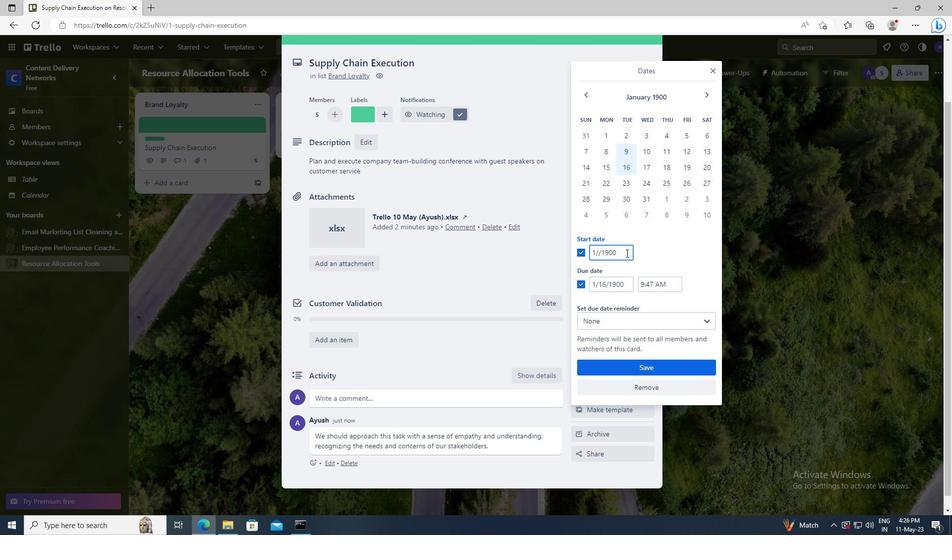 
Action: Mouse moved to (626, 288)
Screenshot: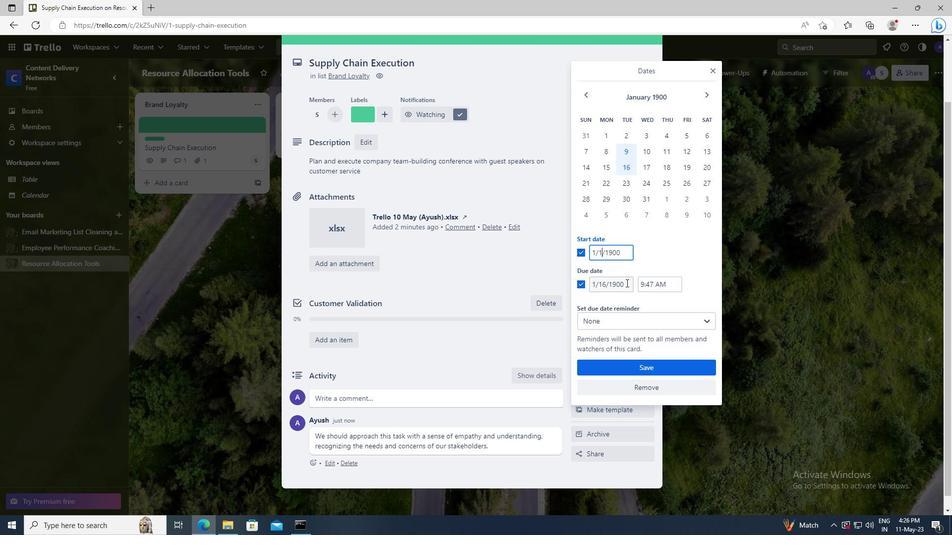 
Action: Mouse pressed left at (626, 288)
Screenshot: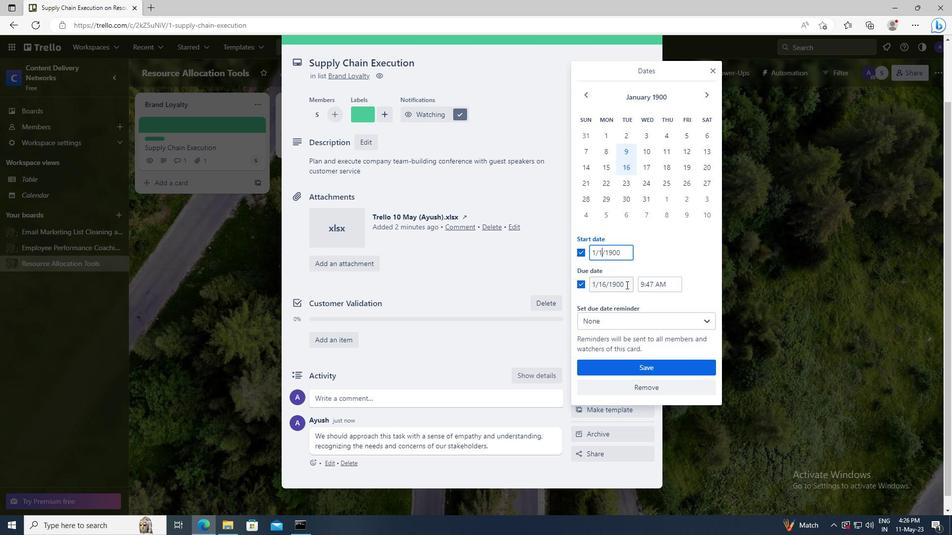 
Action: Key pressed <Key.left><Key.left><Key.left><Key.left><Key.left><Key.backspace><Key.backspace>8
Screenshot: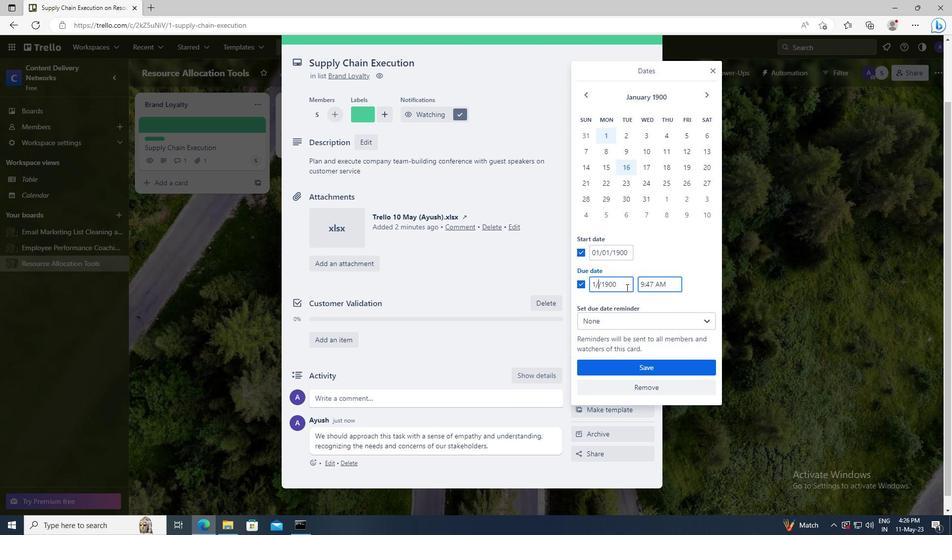 
Action: Mouse moved to (635, 365)
Screenshot: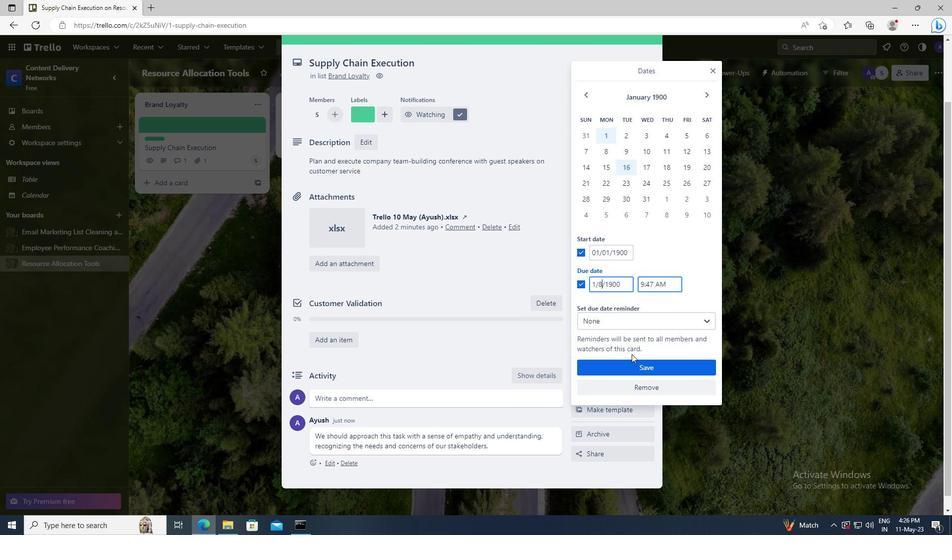 
Action: Mouse pressed left at (635, 365)
Screenshot: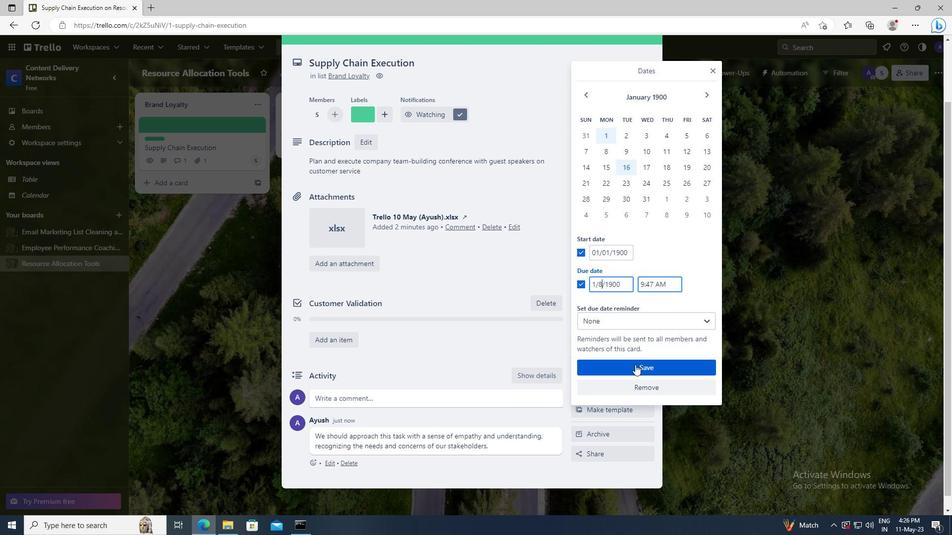 
